 Task: Look for products in the category "Aromatherapy & Essential Oils" from Poo Pourri only.
Action: Mouse moved to (269, 110)
Screenshot: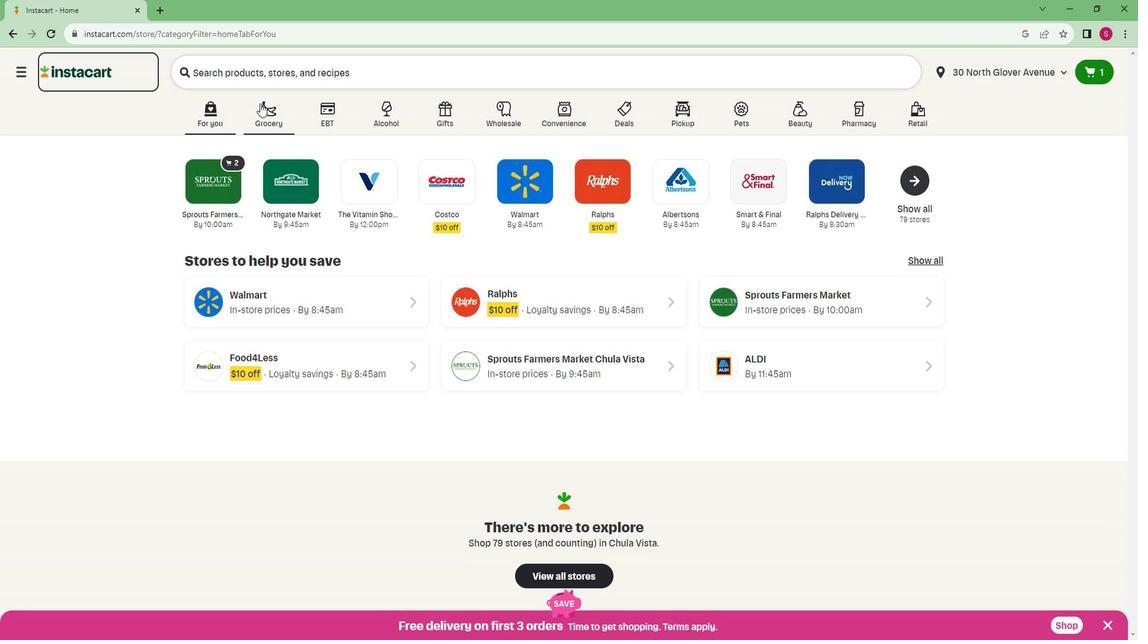 
Action: Mouse pressed left at (269, 110)
Screenshot: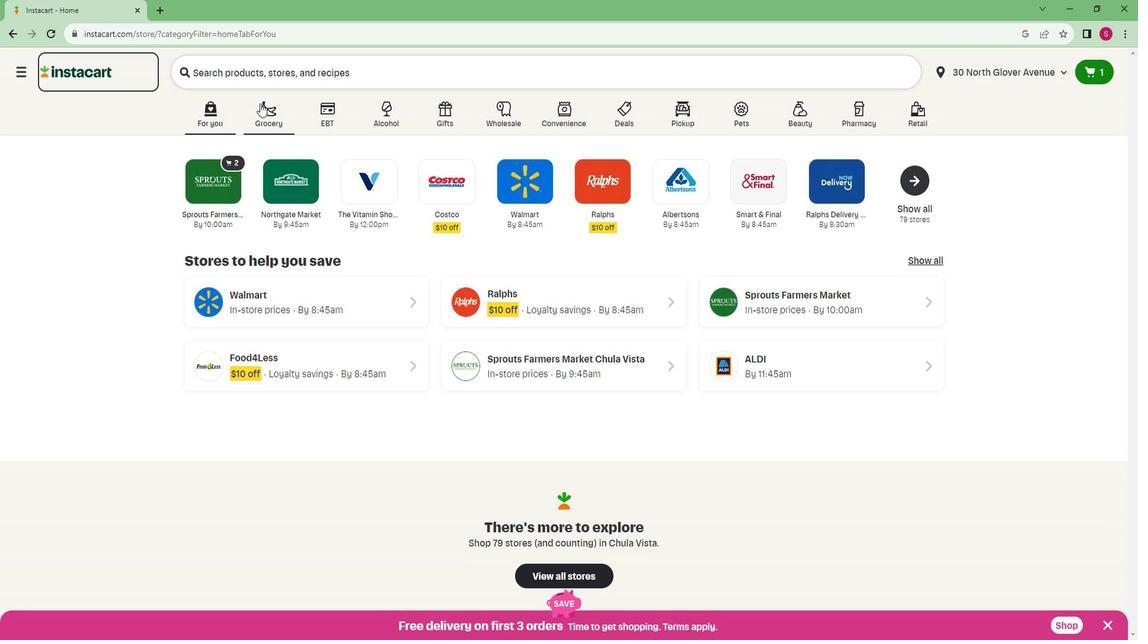 
Action: Mouse moved to (251, 320)
Screenshot: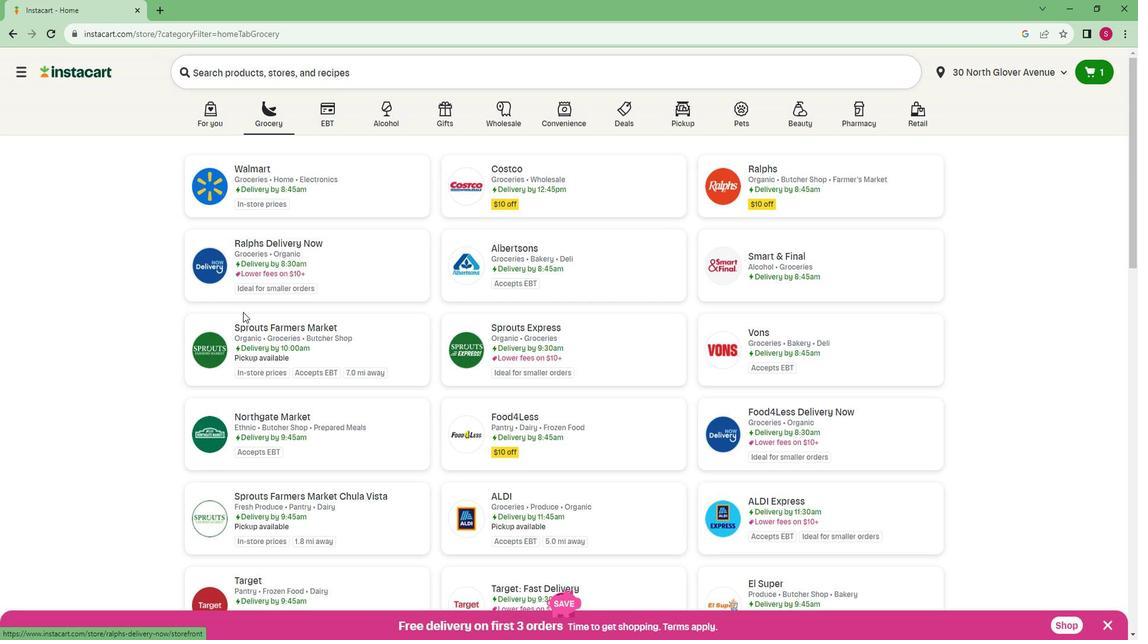 
Action: Mouse pressed left at (251, 320)
Screenshot: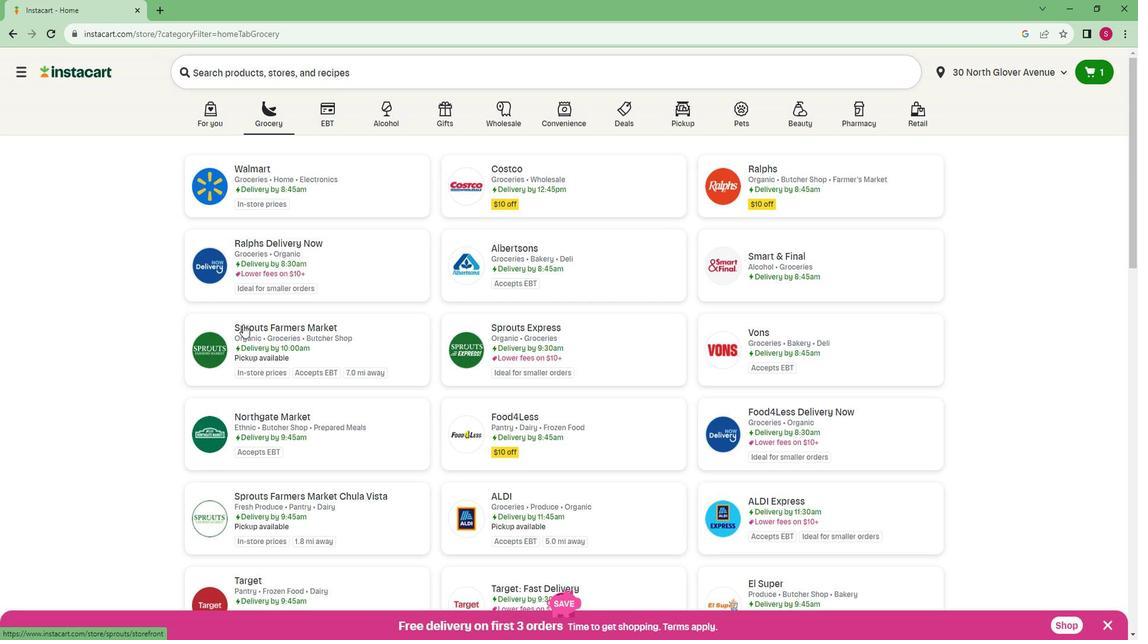 
Action: Mouse moved to (86, 422)
Screenshot: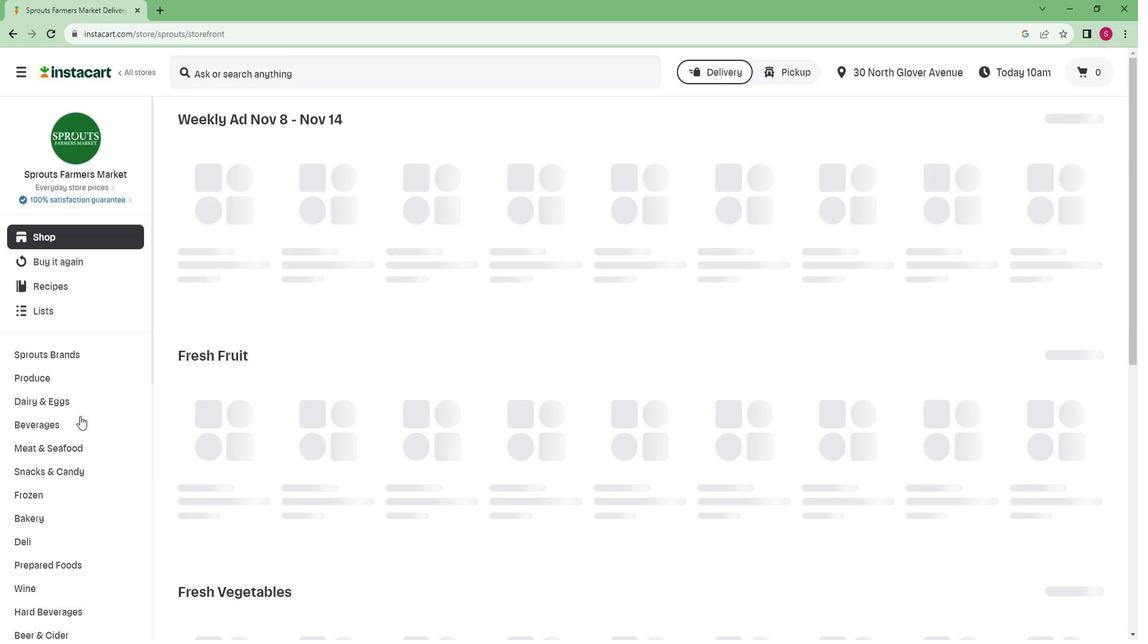 
Action: Mouse scrolled (86, 421) with delta (0, 0)
Screenshot: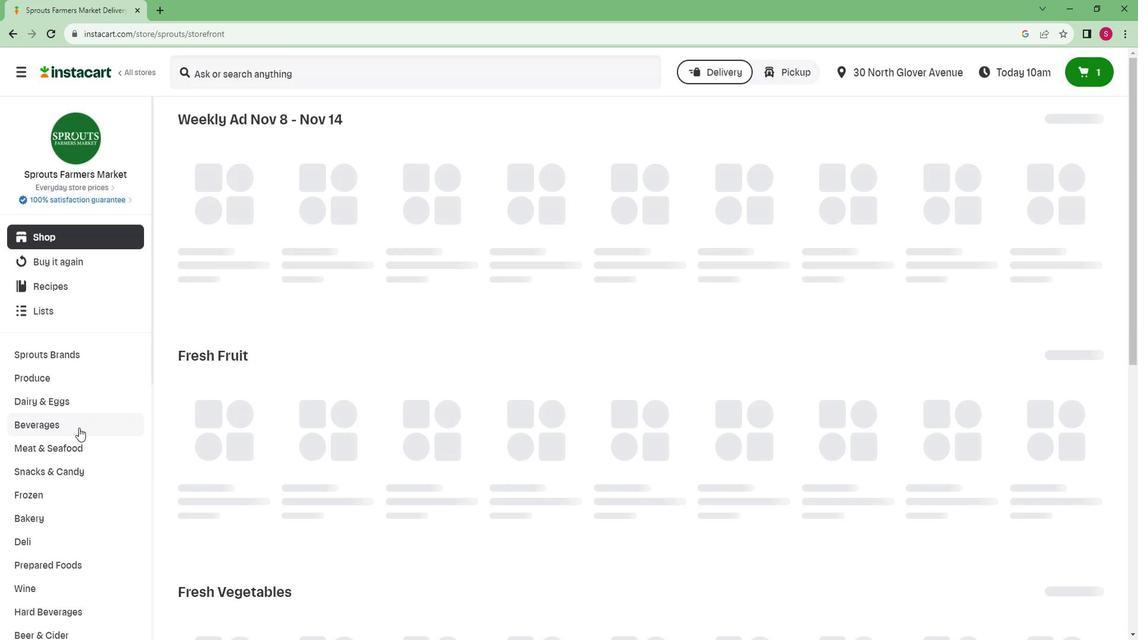 
Action: Mouse scrolled (86, 421) with delta (0, 0)
Screenshot: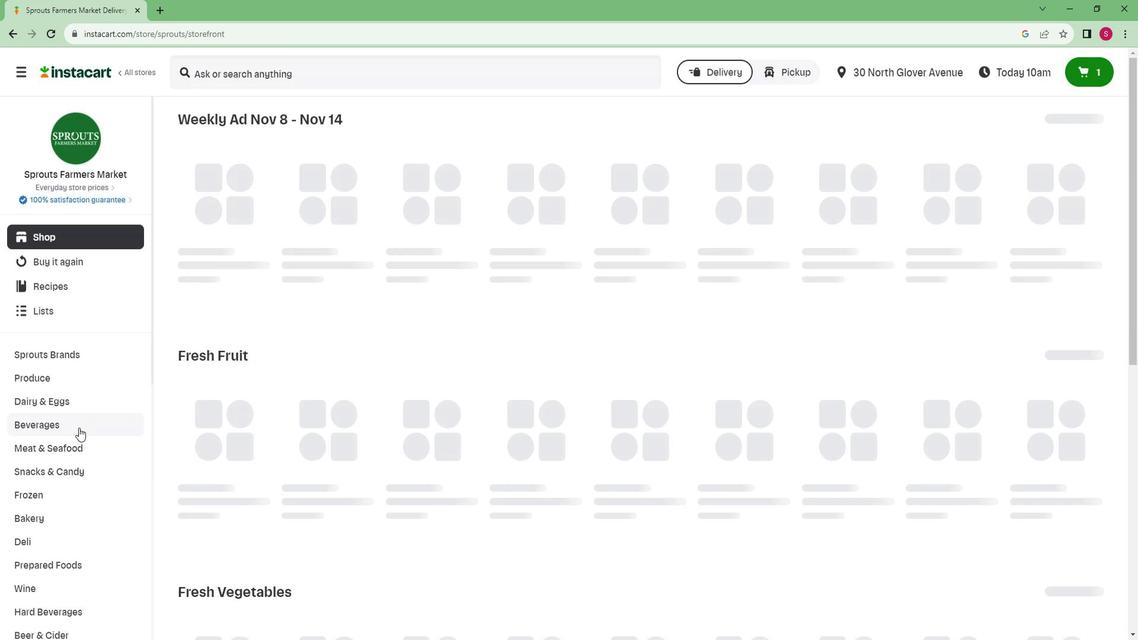 
Action: Mouse scrolled (86, 421) with delta (0, 0)
Screenshot: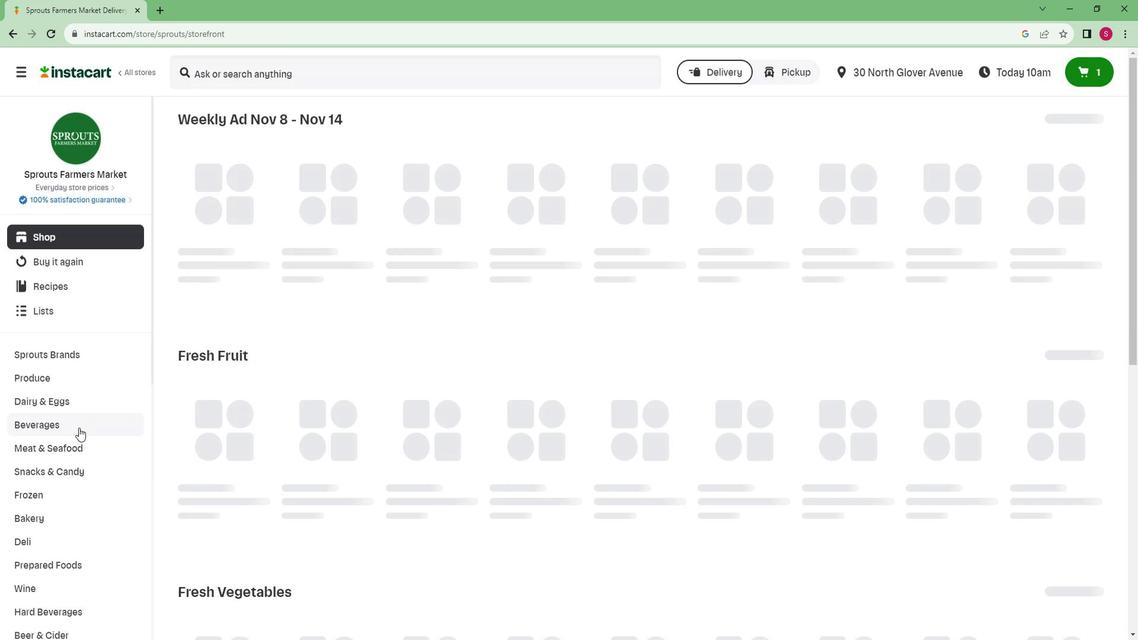 
Action: Mouse moved to (85, 422)
Screenshot: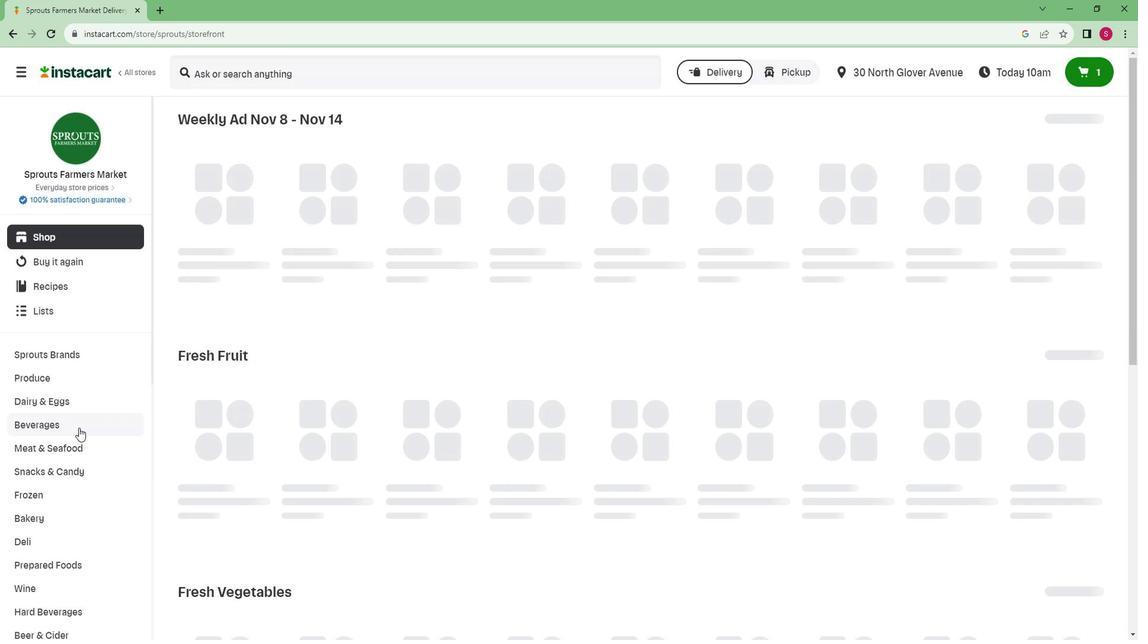 
Action: Mouse scrolled (85, 422) with delta (0, 0)
Screenshot: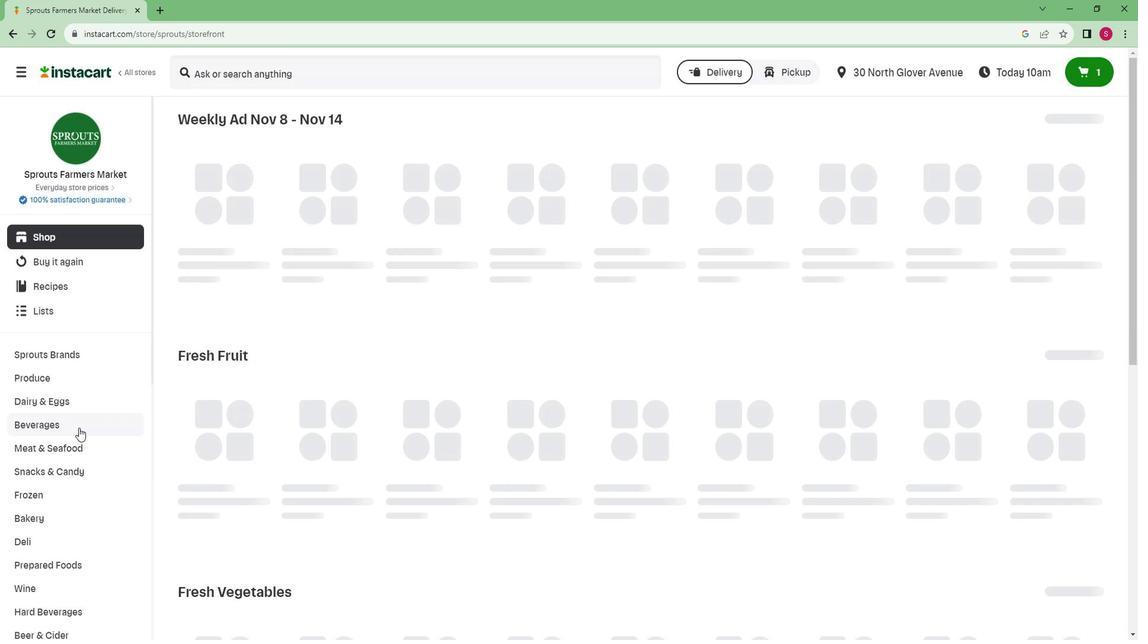 
Action: Mouse moved to (84, 422)
Screenshot: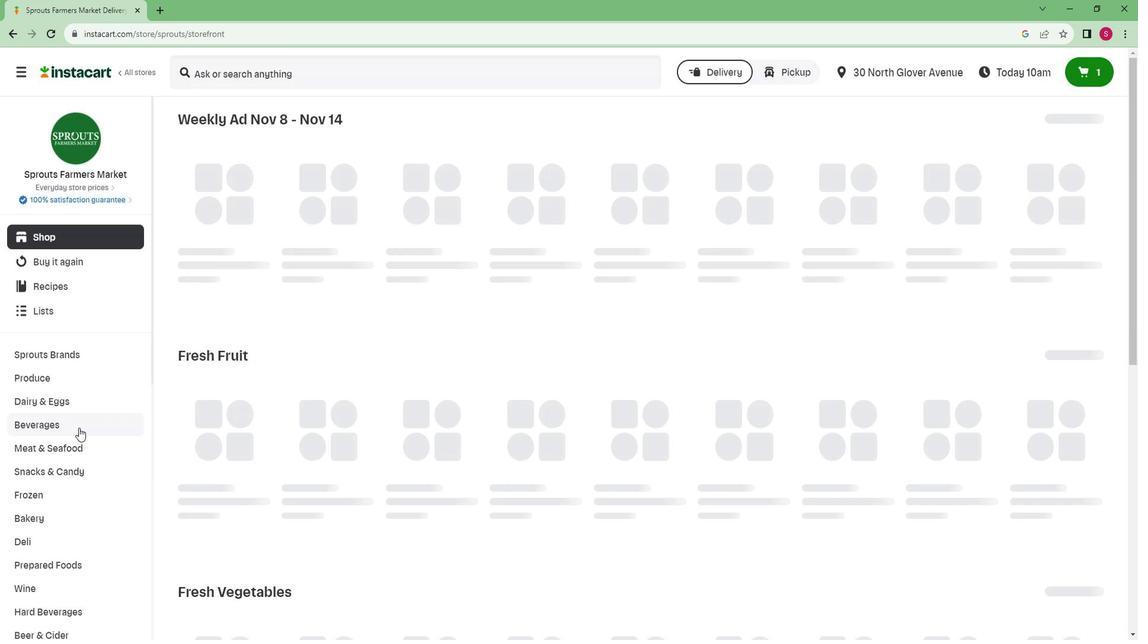 
Action: Mouse scrolled (84, 422) with delta (0, 0)
Screenshot: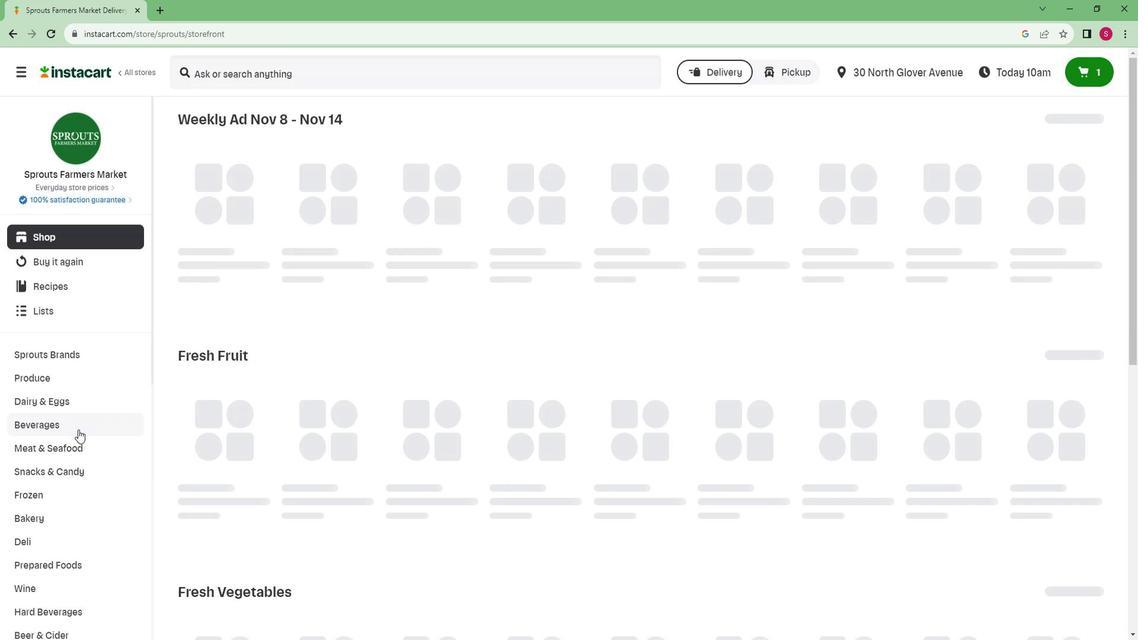 
Action: Mouse scrolled (84, 422) with delta (0, 0)
Screenshot: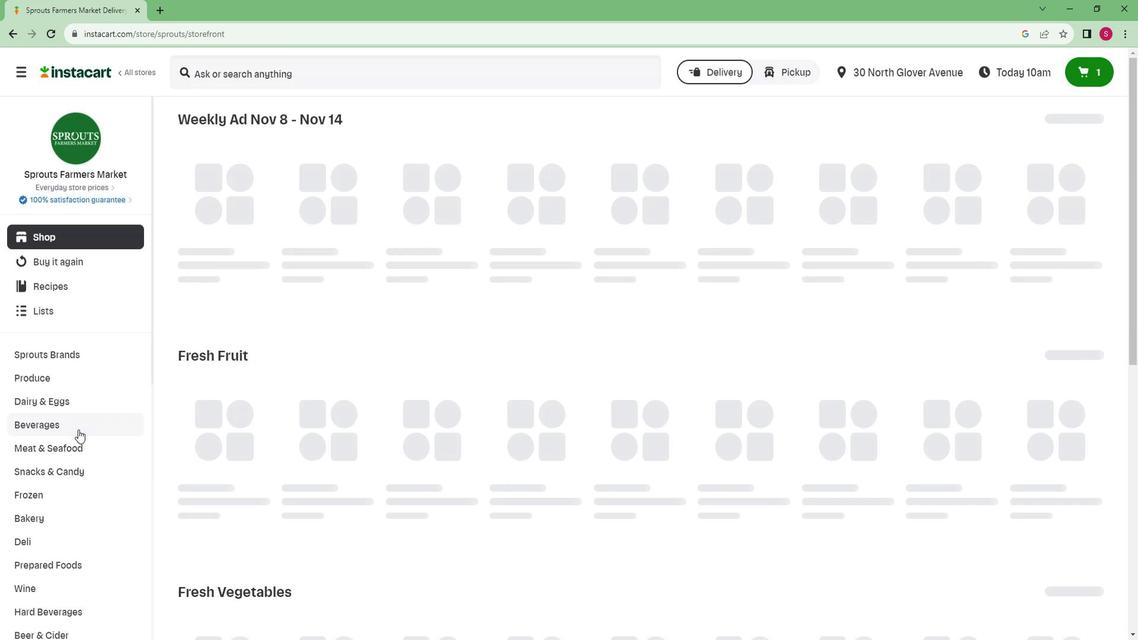 
Action: Mouse scrolled (84, 422) with delta (0, 0)
Screenshot: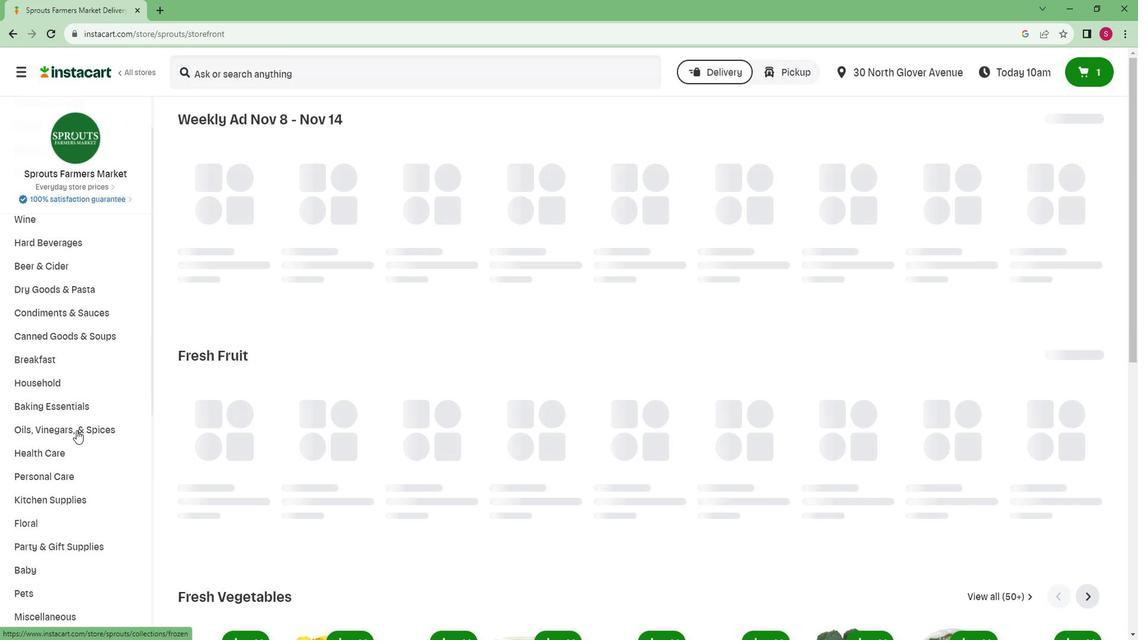 
Action: Mouse scrolled (84, 422) with delta (0, 0)
Screenshot: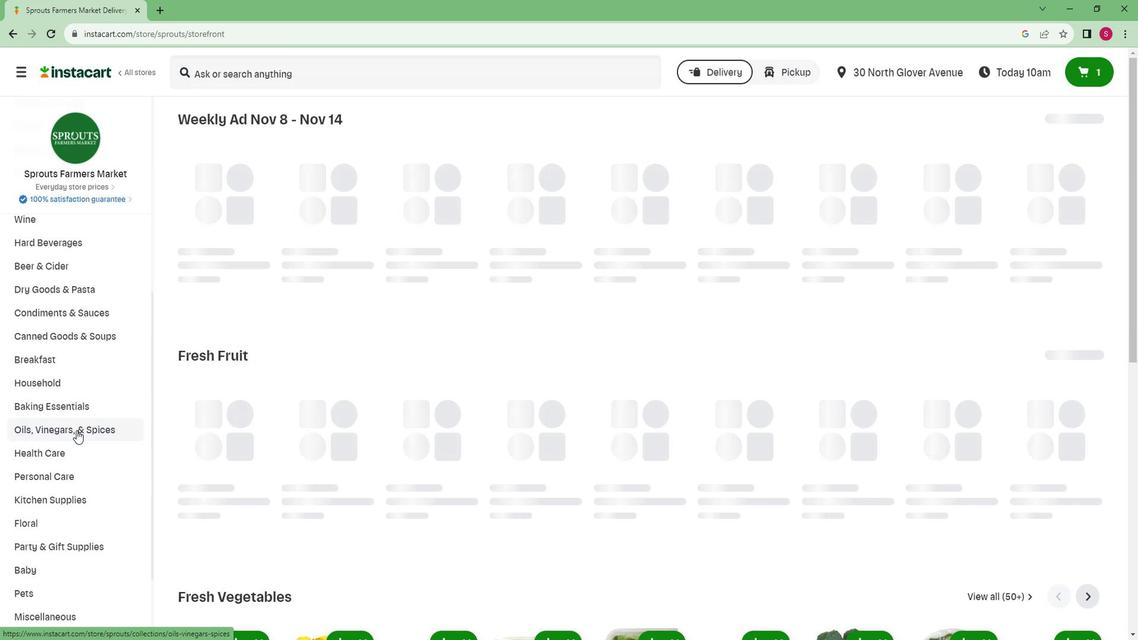 
Action: Mouse moved to (84, 423)
Screenshot: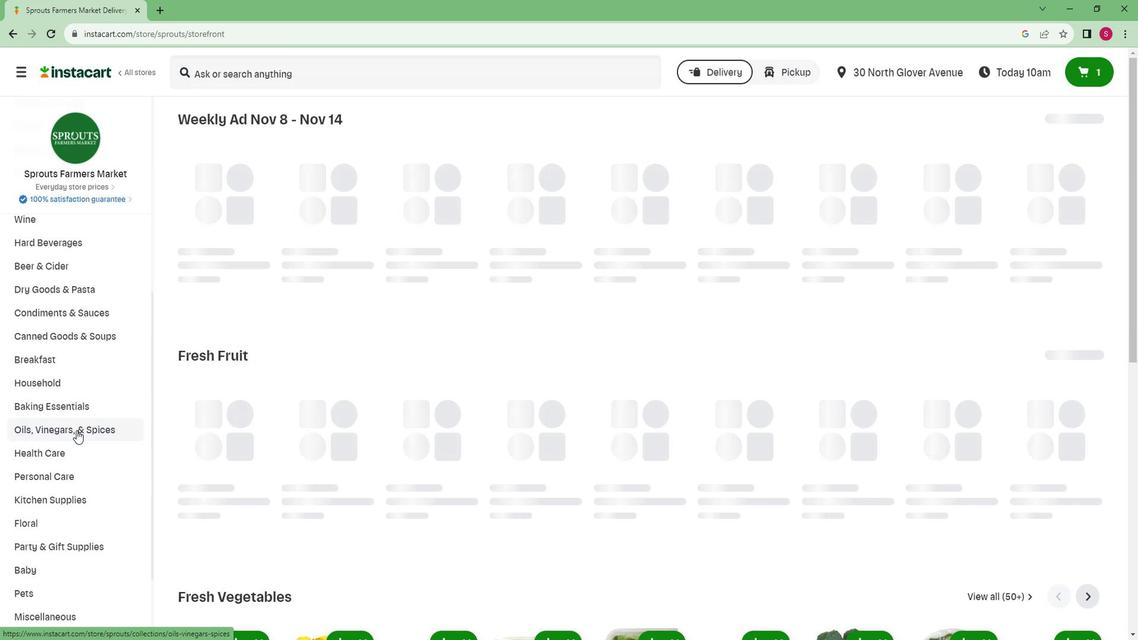 
Action: Mouse scrolled (84, 422) with delta (0, 0)
Screenshot: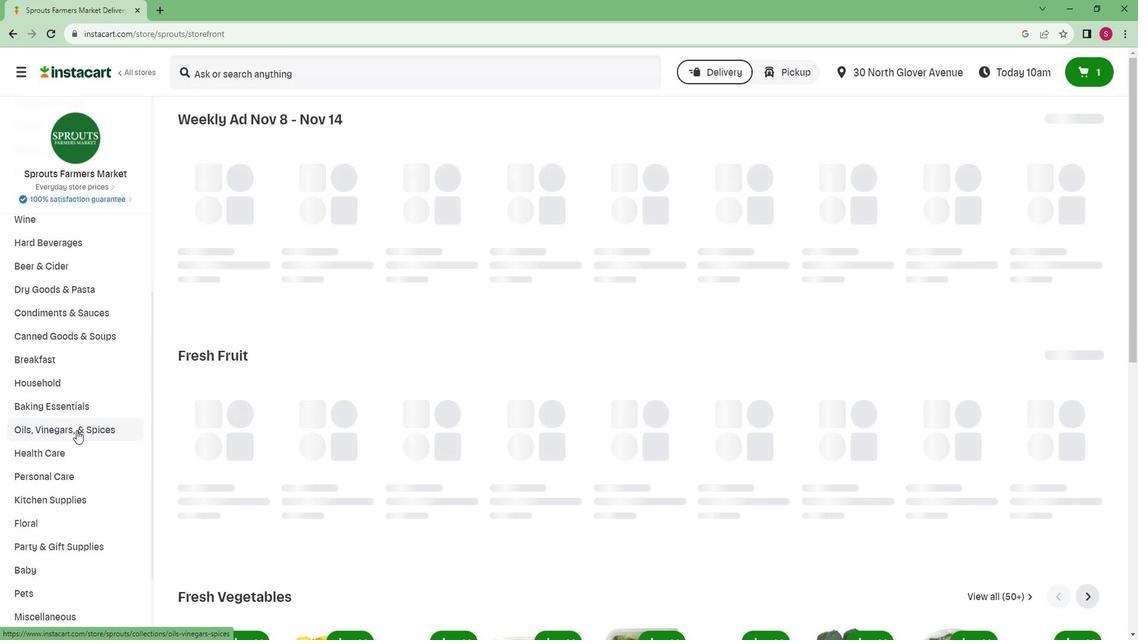 
Action: Mouse scrolled (84, 422) with delta (0, 0)
Screenshot: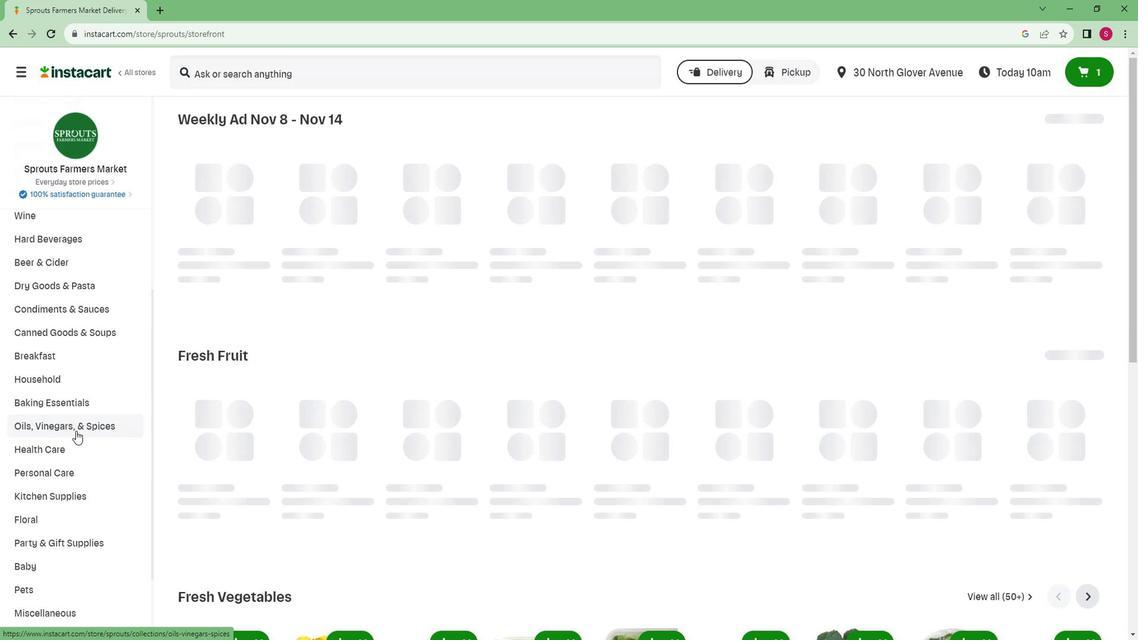 
Action: Mouse scrolled (84, 422) with delta (0, 0)
Screenshot: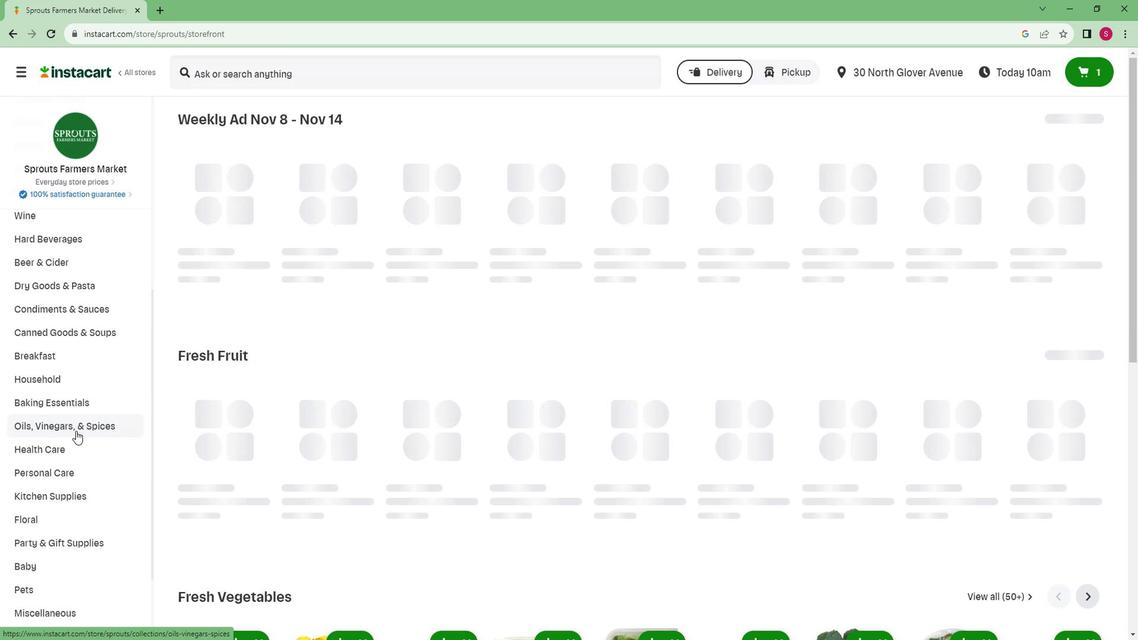 
Action: Mouse moved to (56, 588)
Screenshot: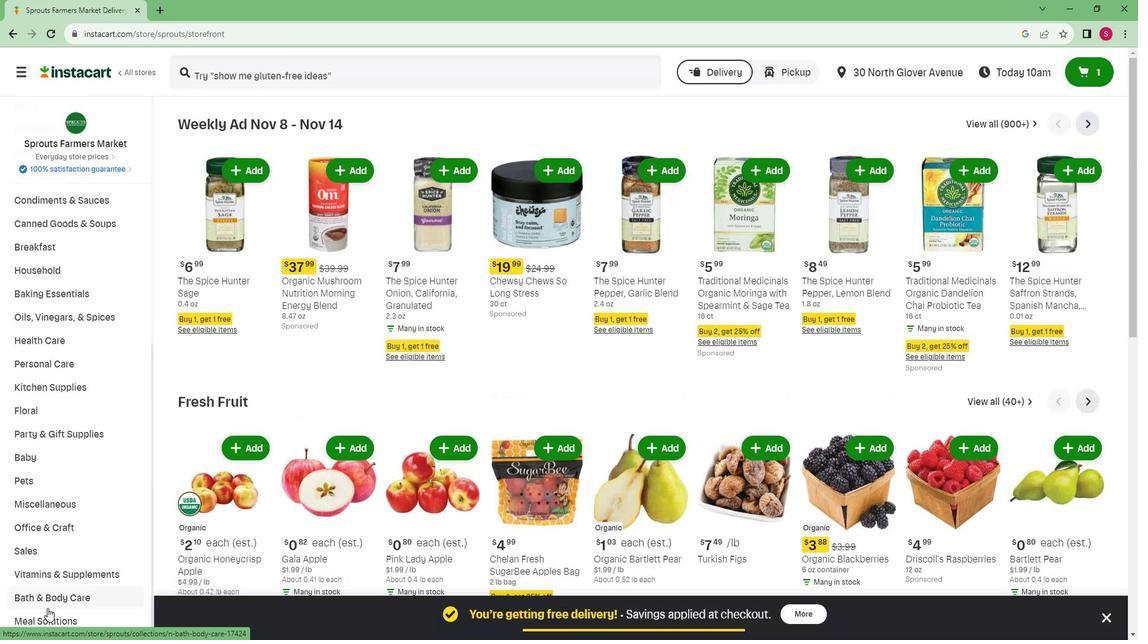 
Action: Mouse pressed left at (56, 588)
Screenshot: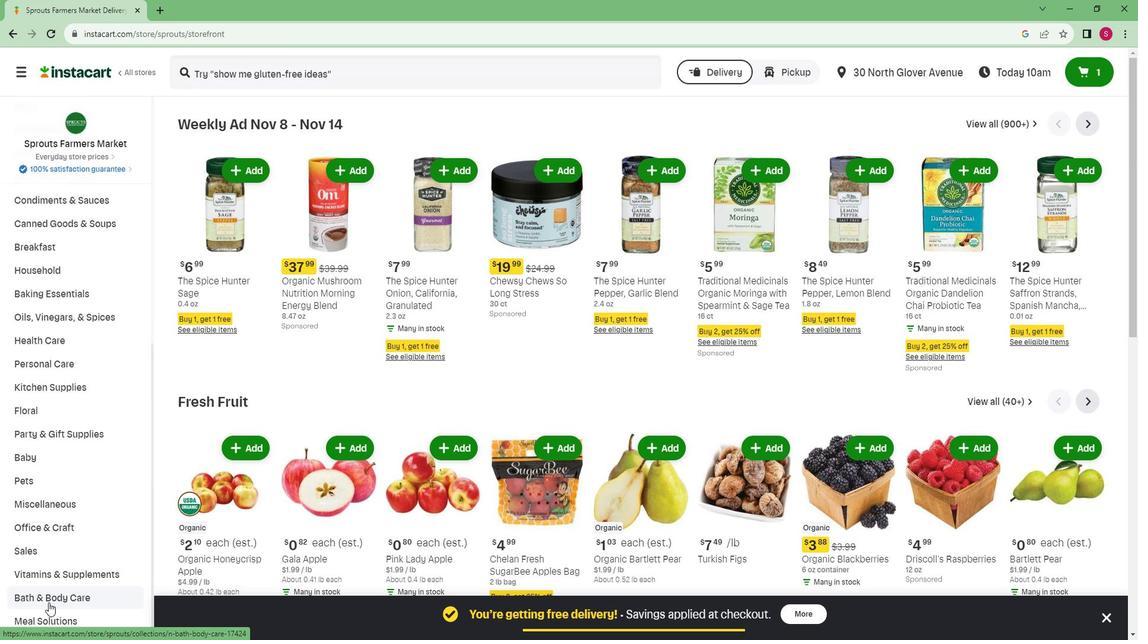 
Action: Mouse moved to (989, 155)
Screenshot: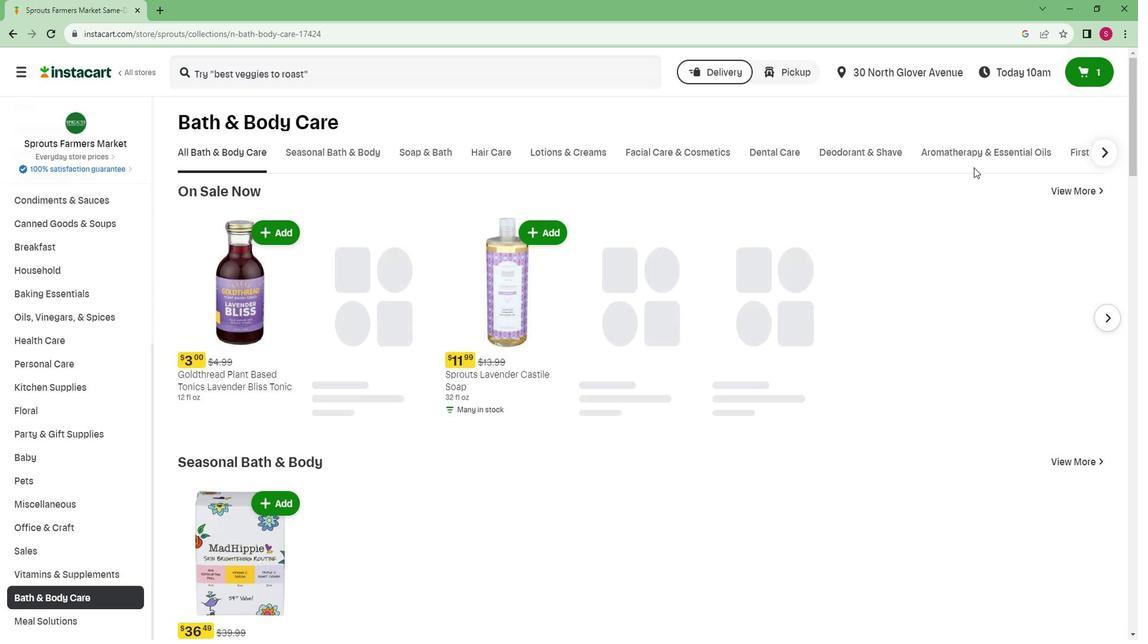 
Action: Mouse pressed left at (989, 155)
Screenshot: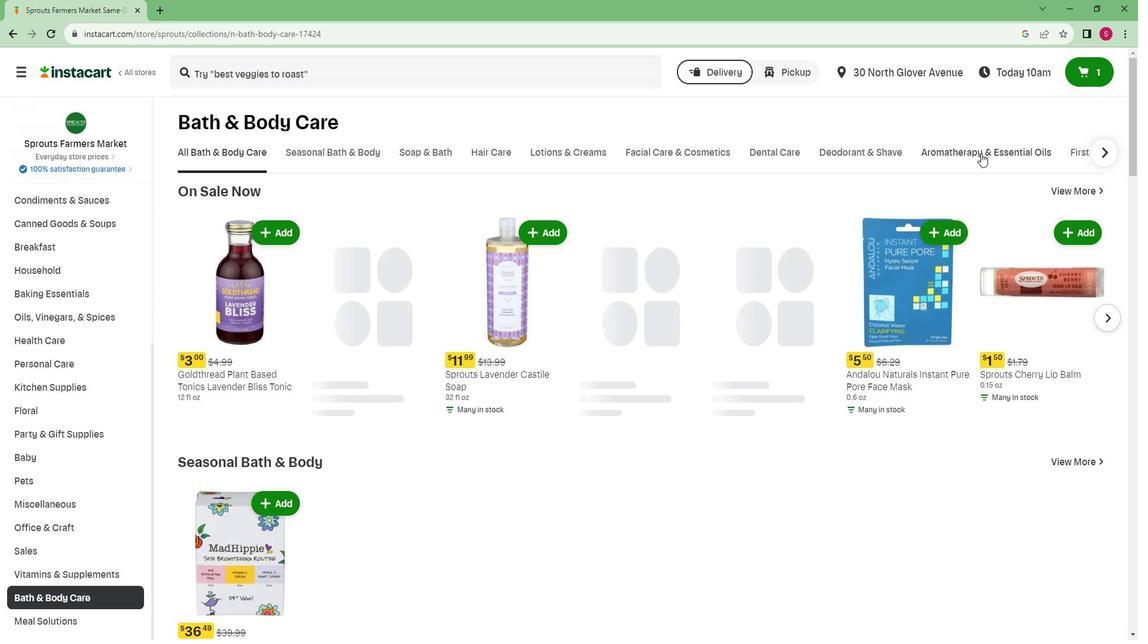 
Action: Mouse moved to (288, 198)
Screenshot: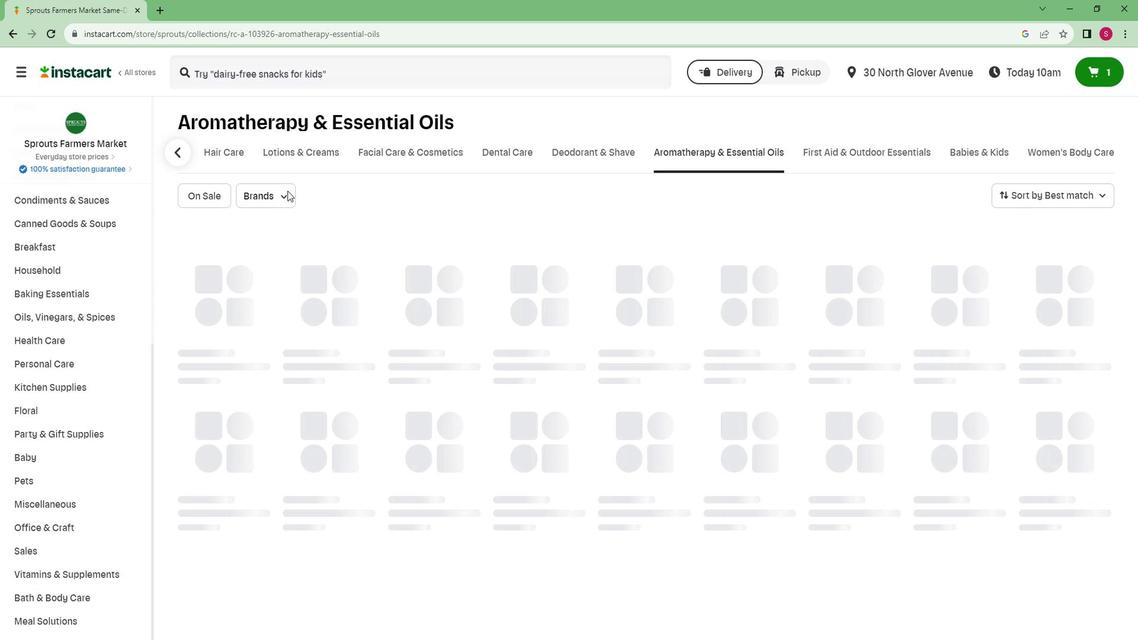 
Action: Mouse pressed left at (288, 198)
Screenshot: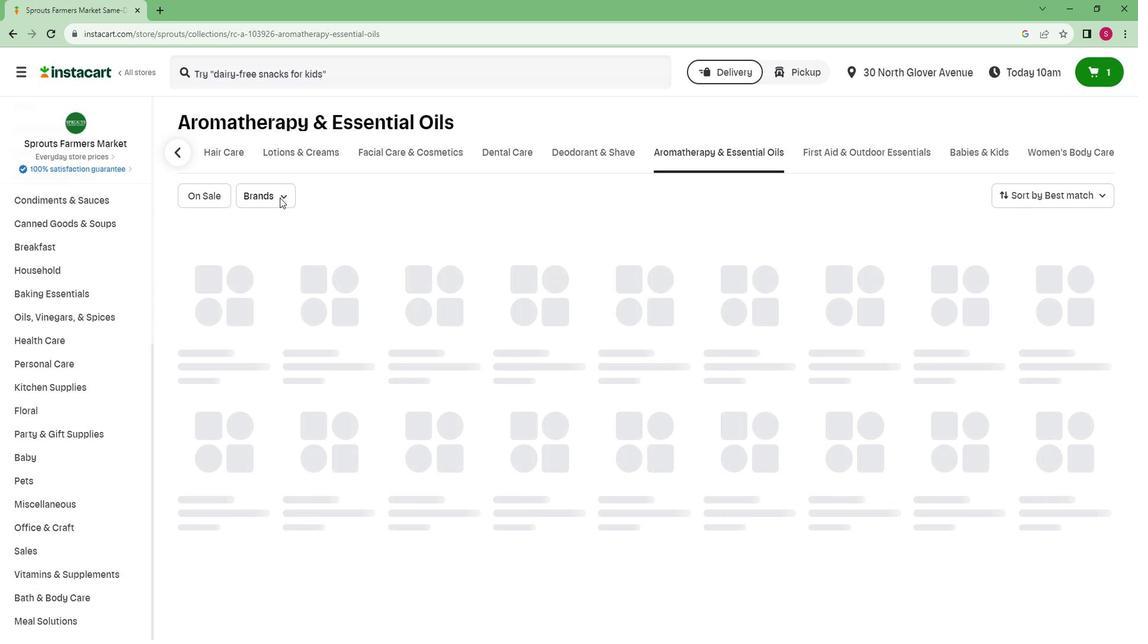 
Action: Mouse moved to (296, 270)
Screenshot: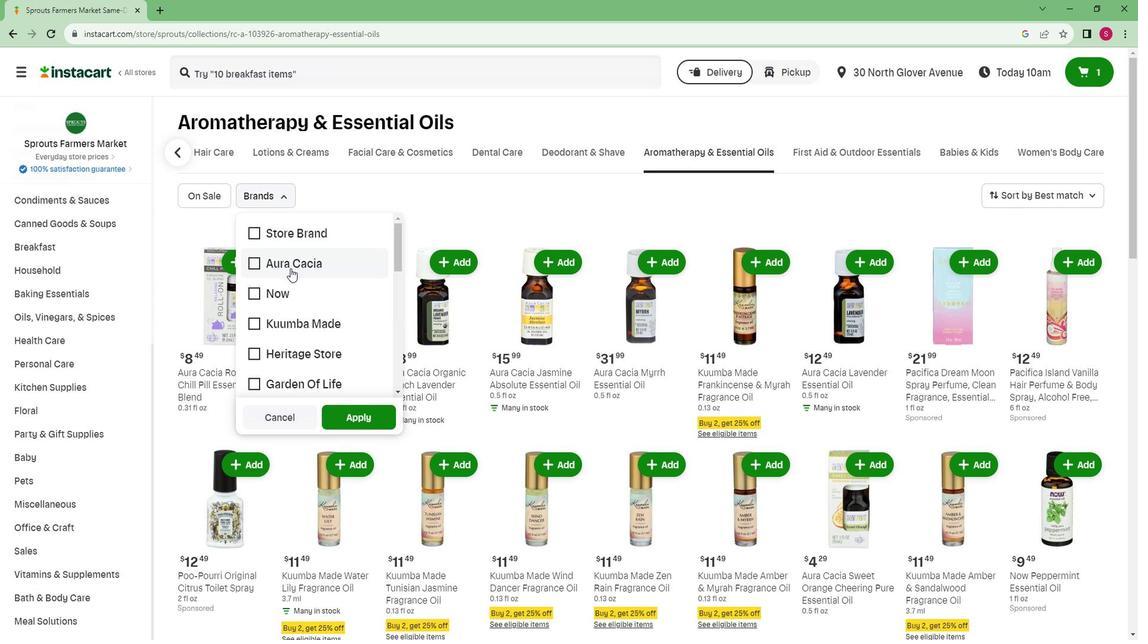 
Action: Mouse scrolled (296, 269) with delta (0, 0)
Screenshot: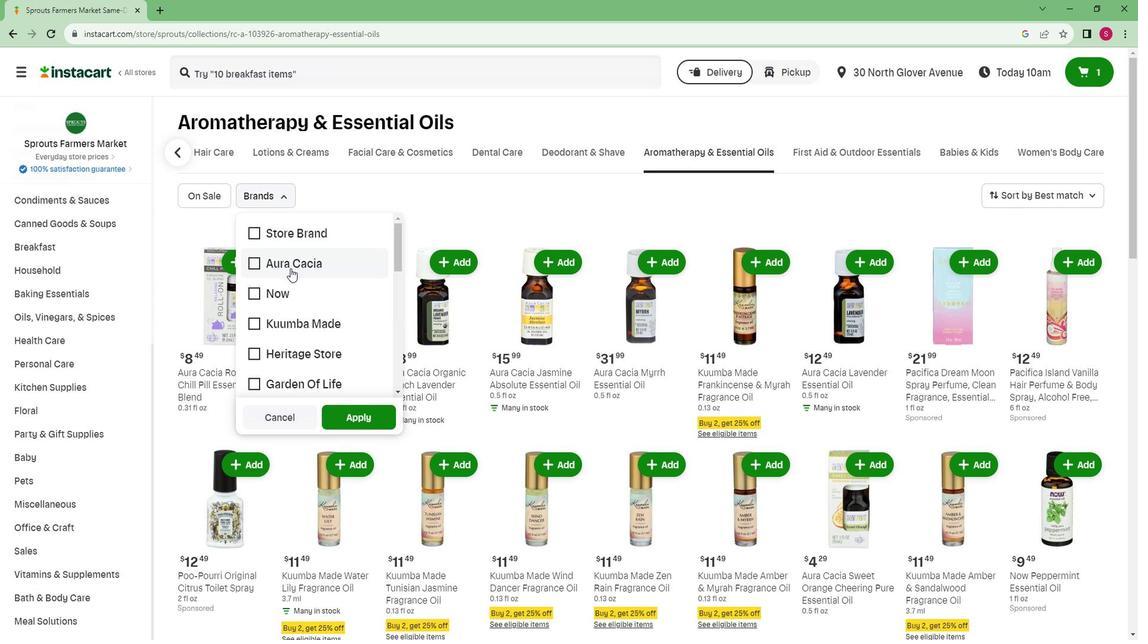 
Action: Mouse scrolled (296, 269) with delta (0, 0)
Screenshot: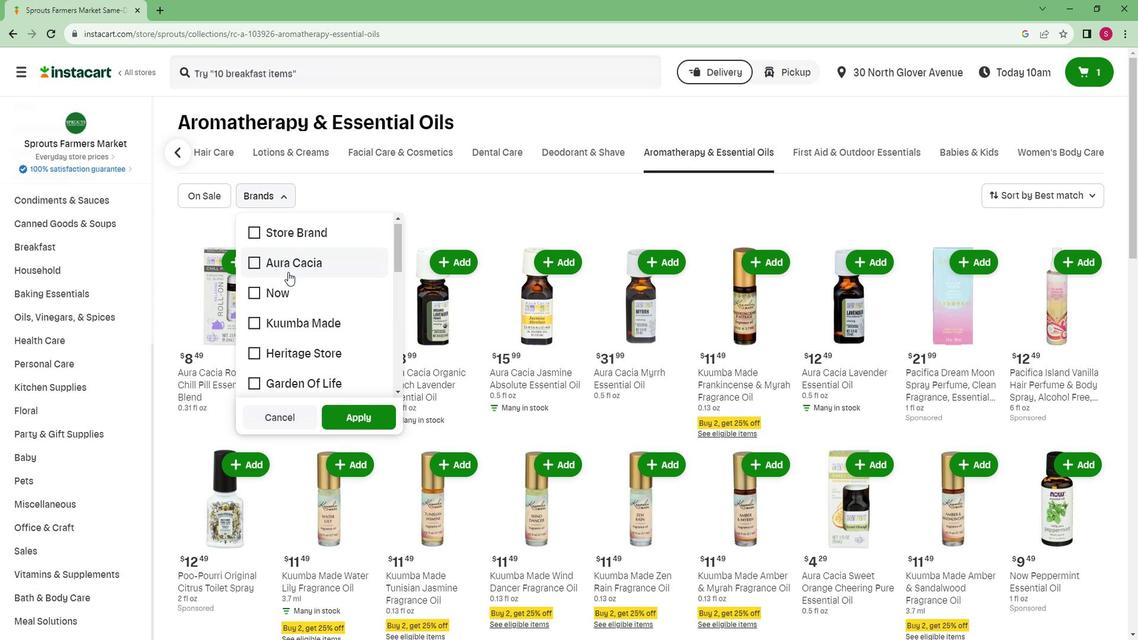 
Action: Mouse moved to (296, 270)
Screenshot: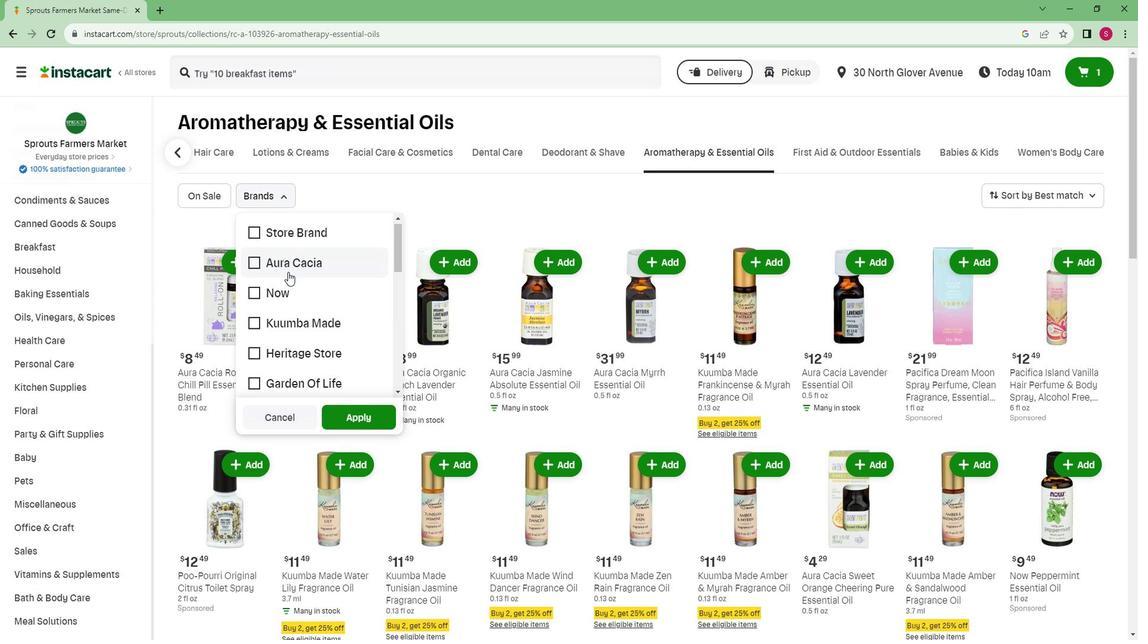 
Action: Mouse scrolled (296, 270) with delta (0, 0)
Screenshot: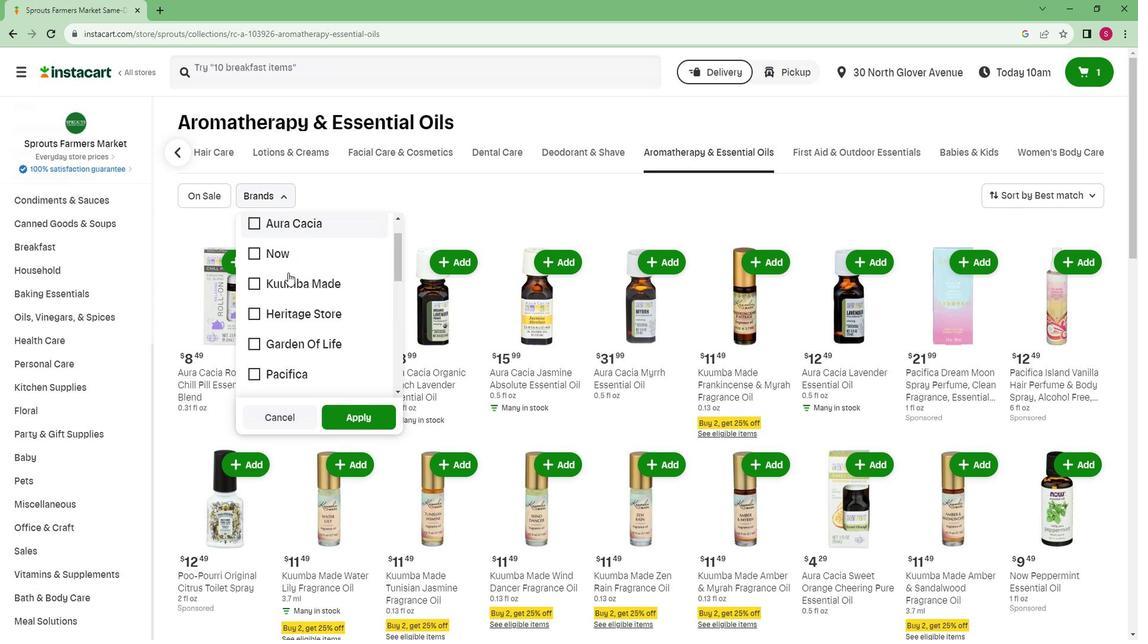 
Action: Mouse scrolled (296, 270) with delta (0, 0)
Screenshot: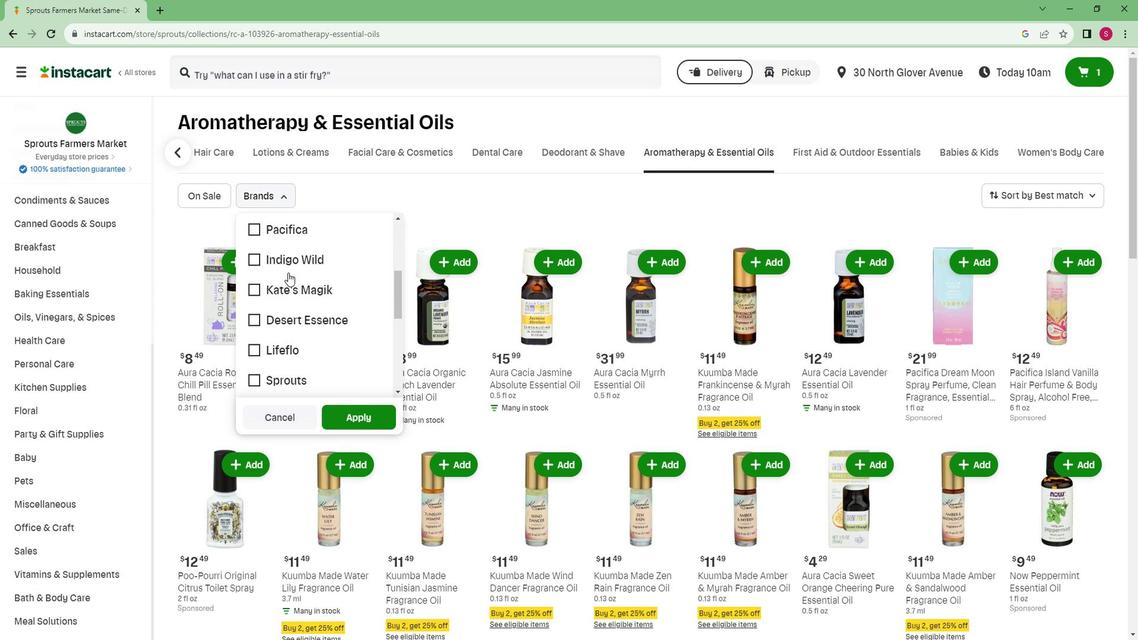 
Action: Mouse scrolled (296, 270) with delta (0, 0)
Screenshot: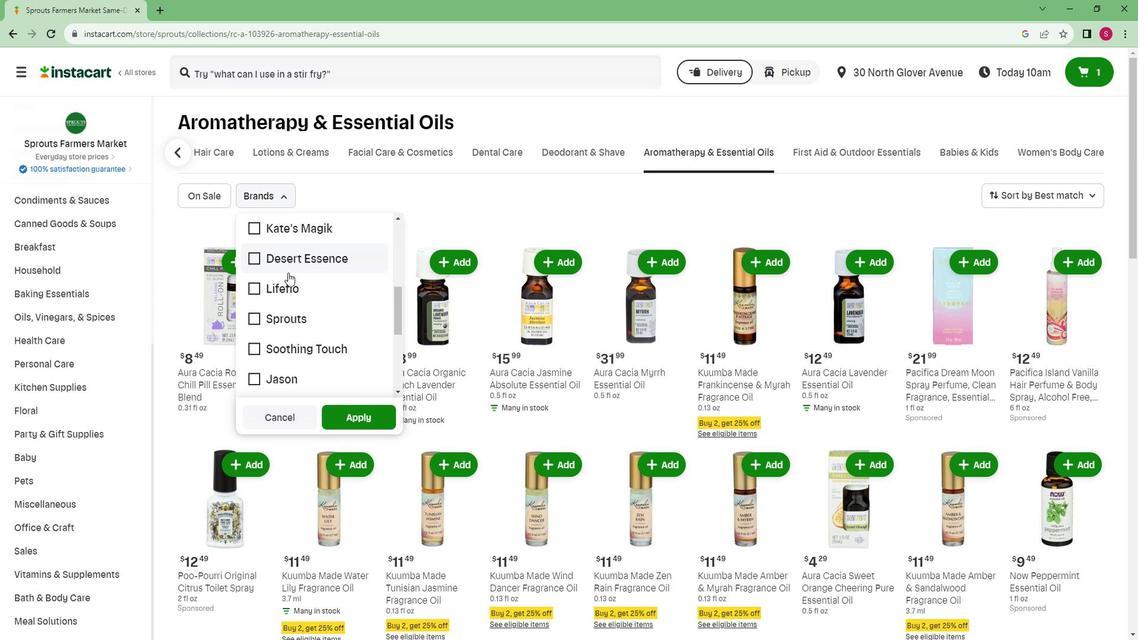 
Action: Mouse scrolled (296, 270) with delta (0, 0)
Screenshot: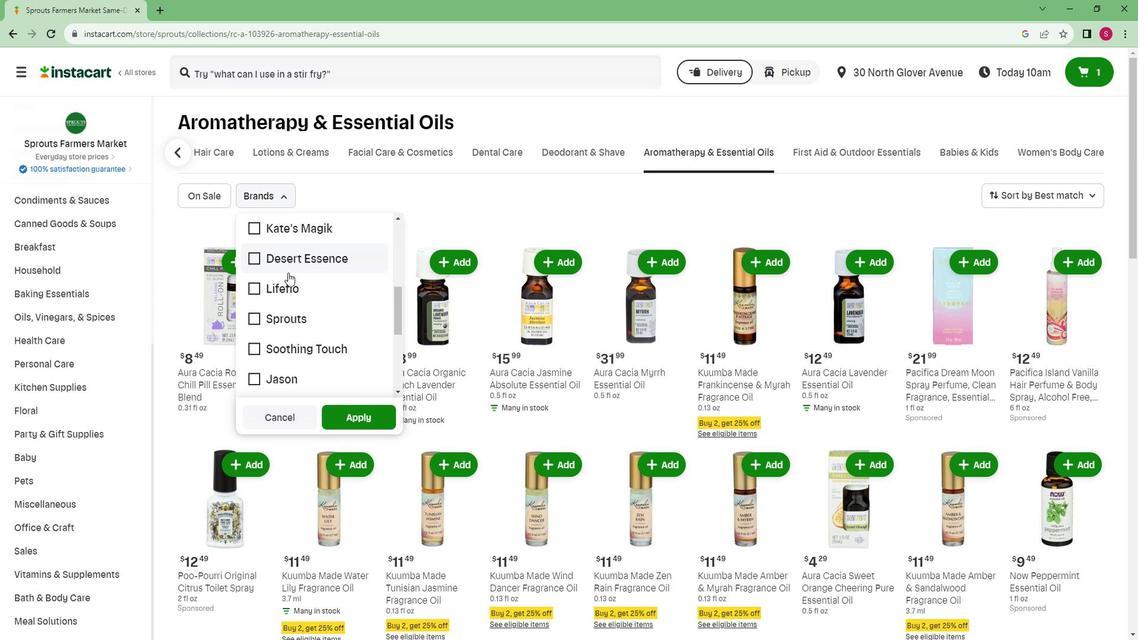 
Action: Mouse scrolled (296, 270) with delta (0, 0)
Screenshot: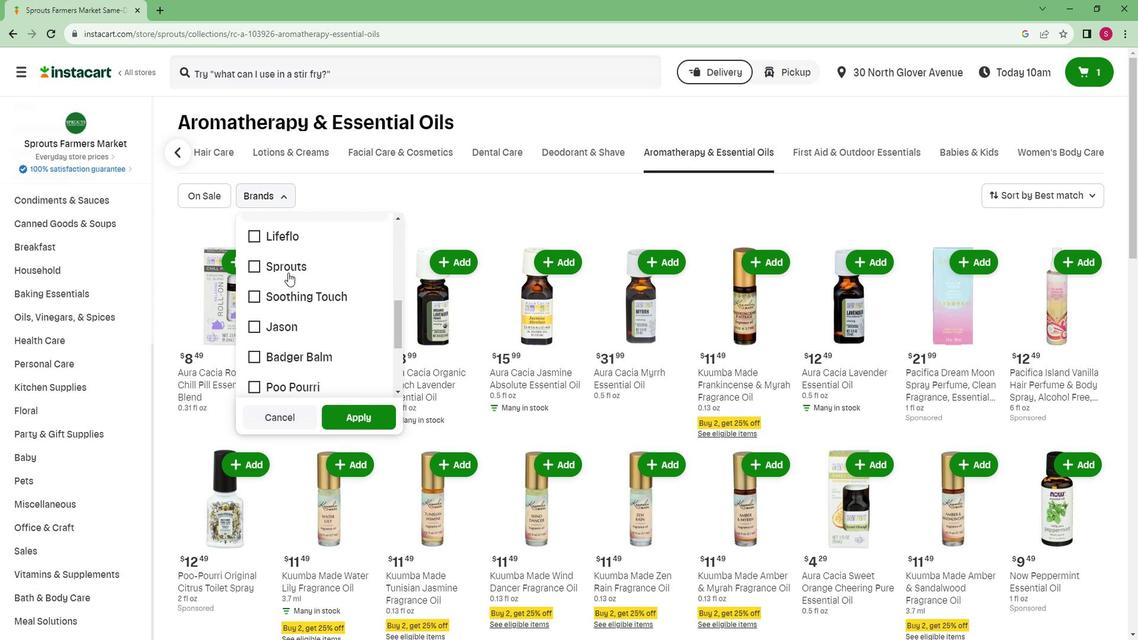 
Action: Mouse moved to (303, 257)
Screenshot: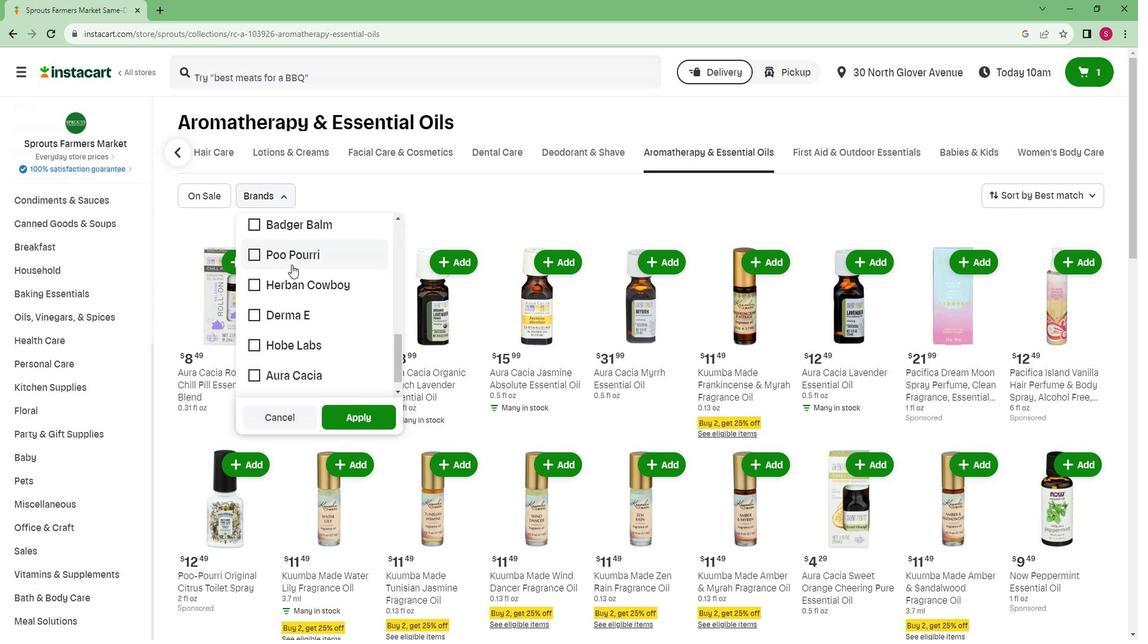 
Action: Mouse pressed left at (303, 257)
Screenshot: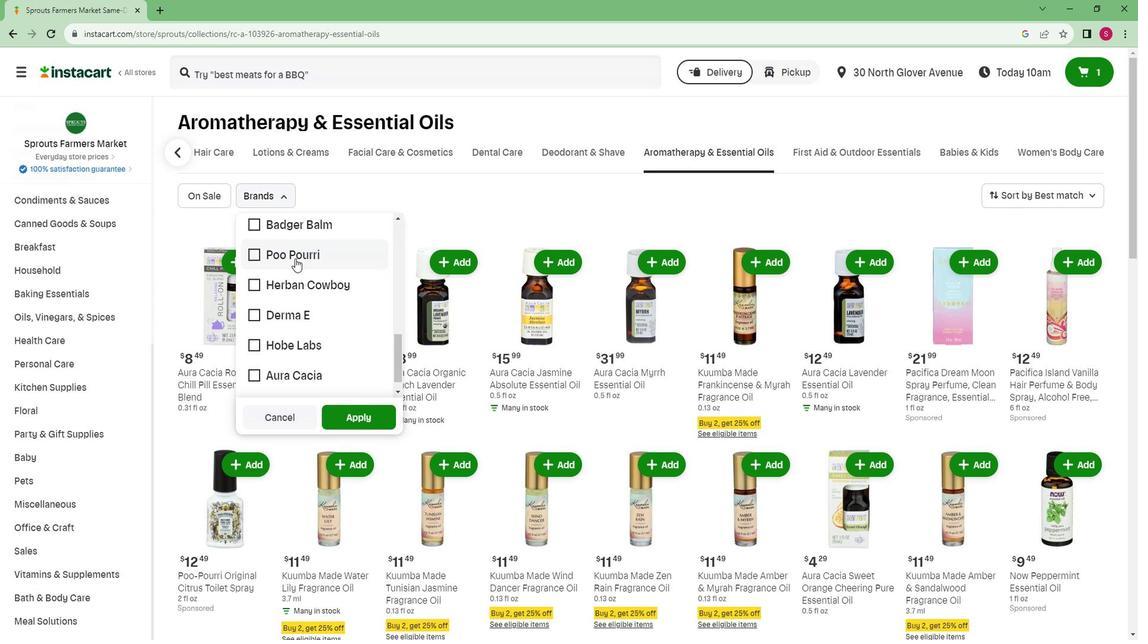 
Action: Mouse moved to (342, 406)
Screenshot: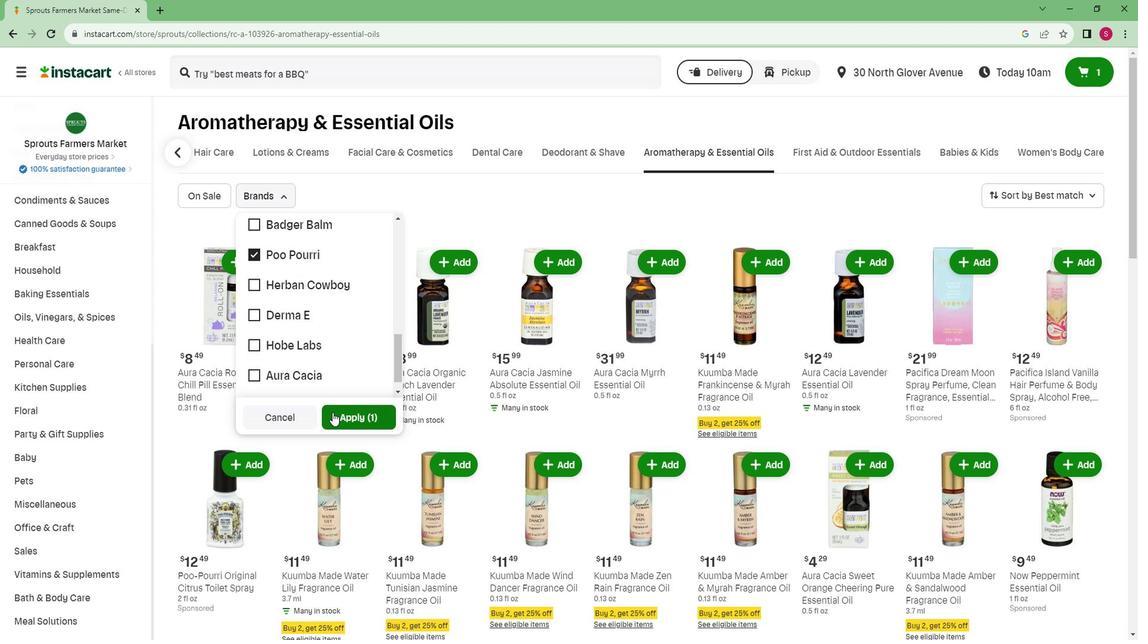 
Action: Mouse pressed left at (342, 406)
Screenshot: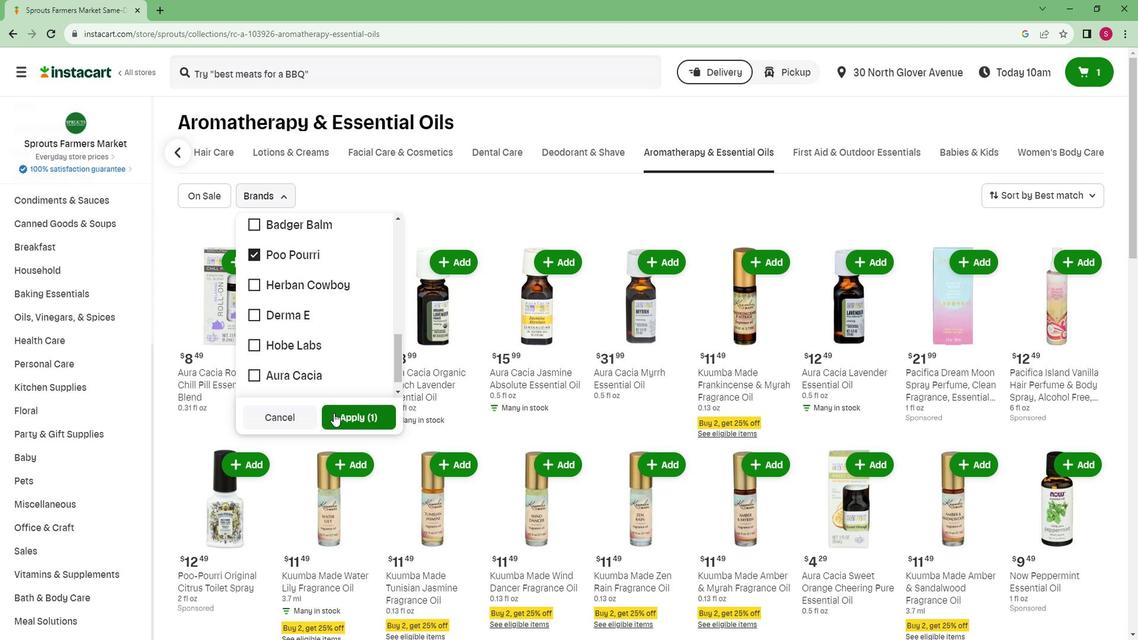 
Action: Mouse moved to (346, 372)
Screenshot: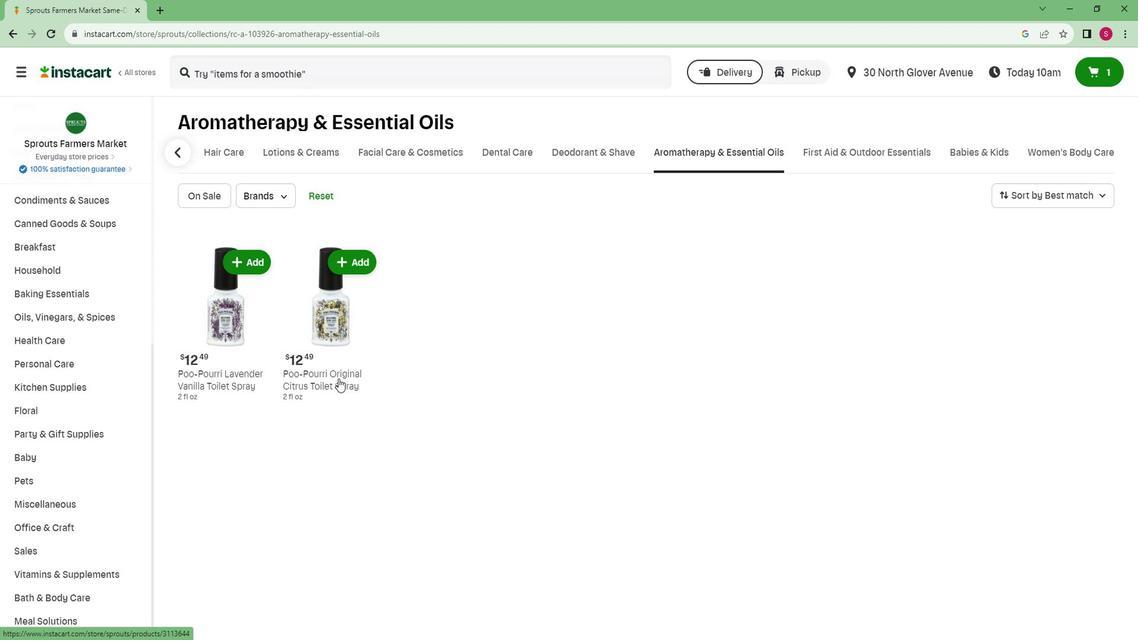 
